 Task: Set and save  "Partitions to consider" for "H.264/MPEG-4 Part 10/AVC encoder (x264 10-bit)" to all.
Action: Mouse moved to (98, 6)
Screenshot: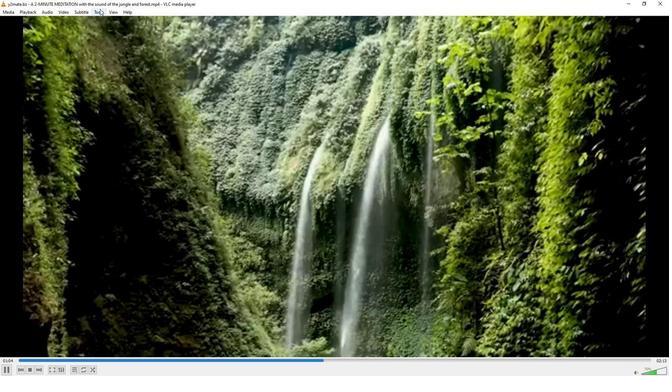 
Action: Mouse pressed left at (98, 6)
Screenshot: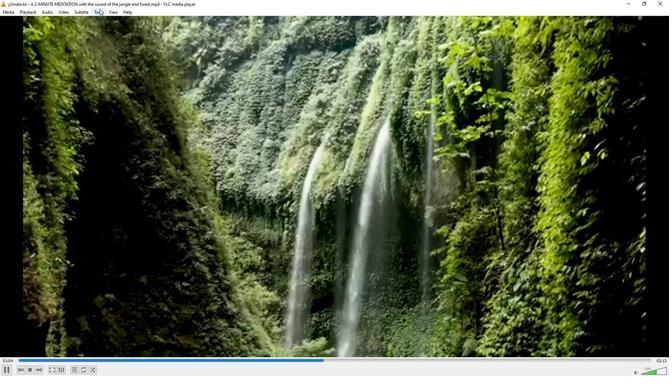 
Action: Mouse moved to (115, 94)
Screenshot: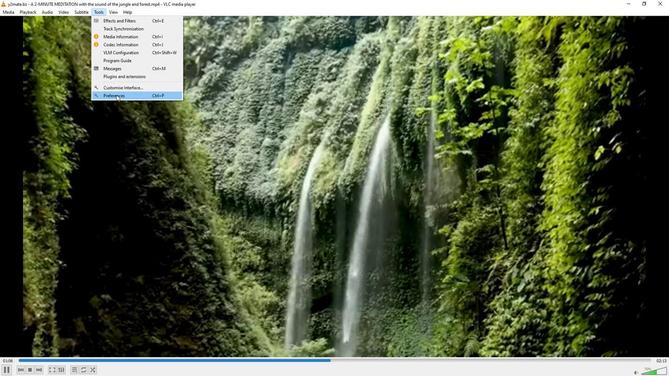 
Action: Mouse pressed left at (115, 94)
Screenshot: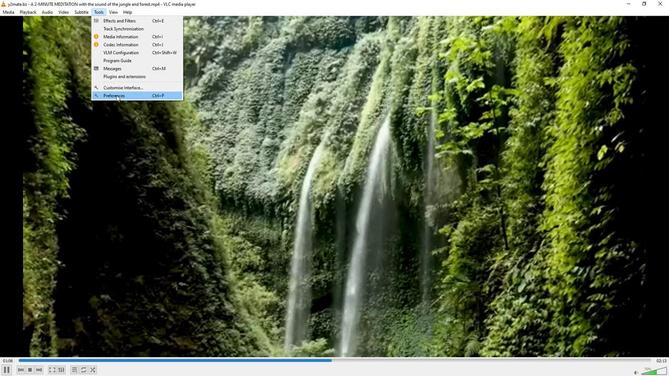 
Action: Mouse moved to (221, 306)
Screenshot: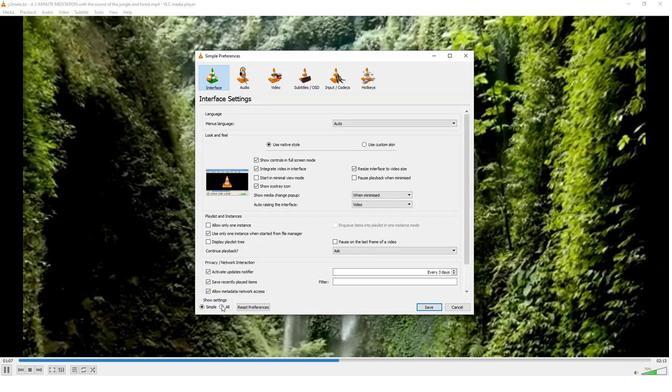 
Action: Mouse pressed left at (221, 306)
Screenshot: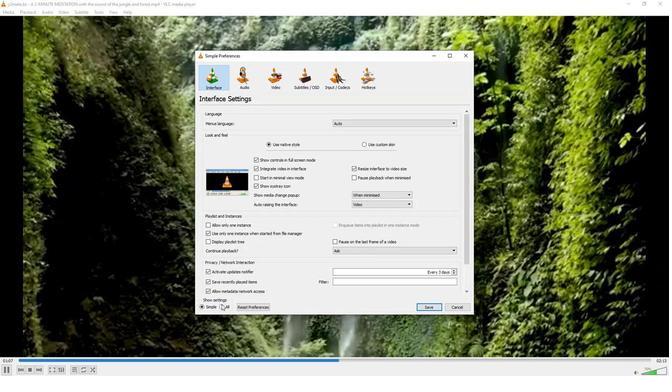 
Action: Mouse moved to (209, 235)
Screenshot: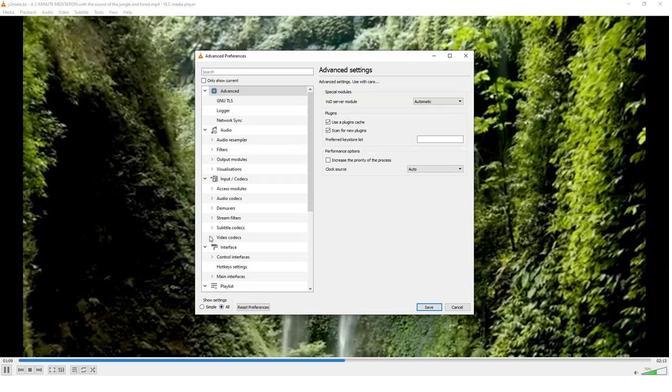 
Action: Mouse pressed left at (209, 235)
Screenshot: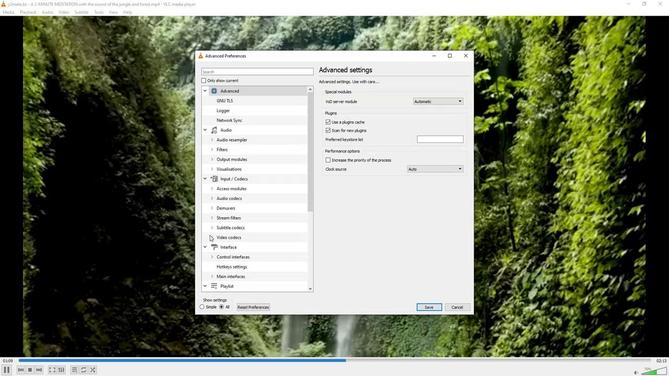 
Action: Mouse moved to (218, 247)
Screenshot: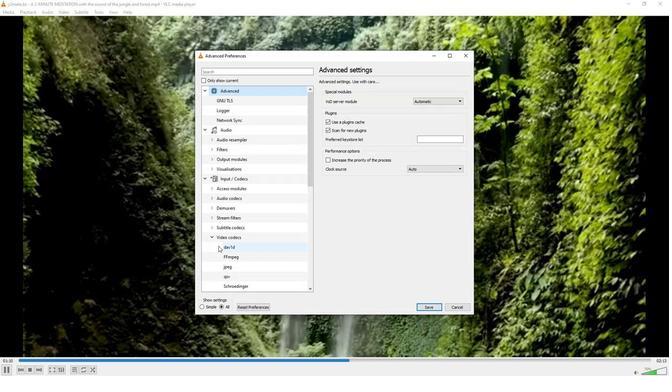 
Action: Mouse scrolled (218, 246) with delta (0, 0)
Screenshot: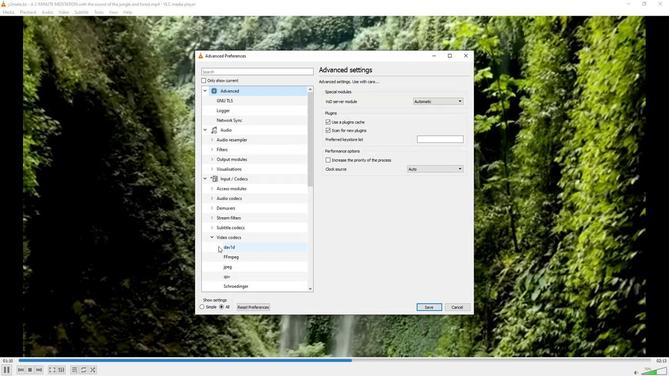 
Action: Mouse moved to (219, 249)
Screenshot: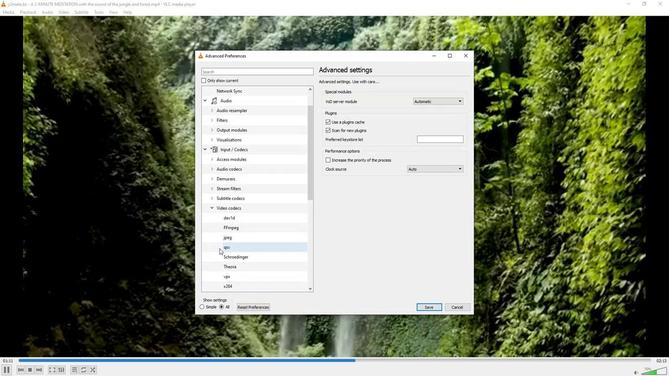 
Action: Mouse scrolled (219, 249) with delta (0, 0)
Screenshot: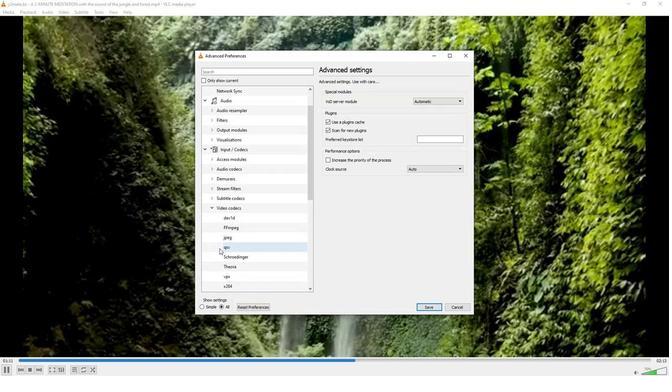 
Action: Mouse moved to (227, 267)
Screenshot: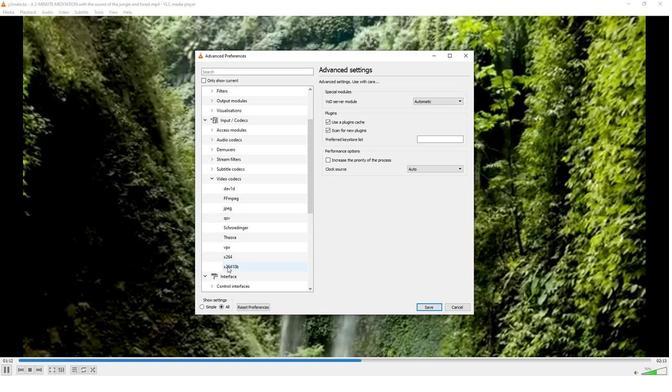 
Action: Mouse pressed left at (227, 267)
Screenshot: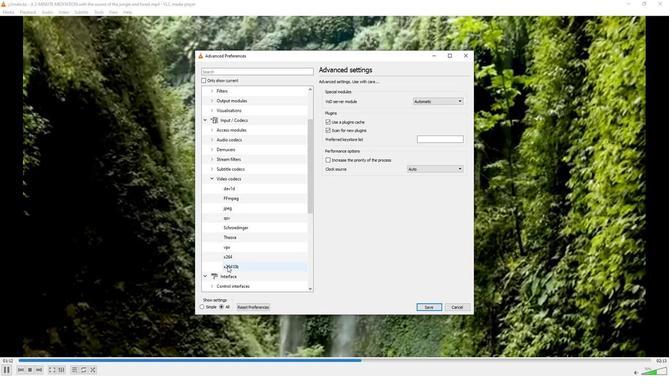 
Action: Mouse moved to (366, 248)
Screenshot: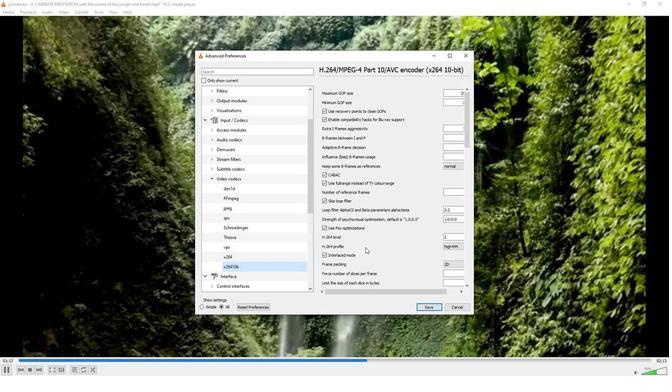 
Action: Mouse scrolled (366, 248) with delta (0, 0)
Screenshot: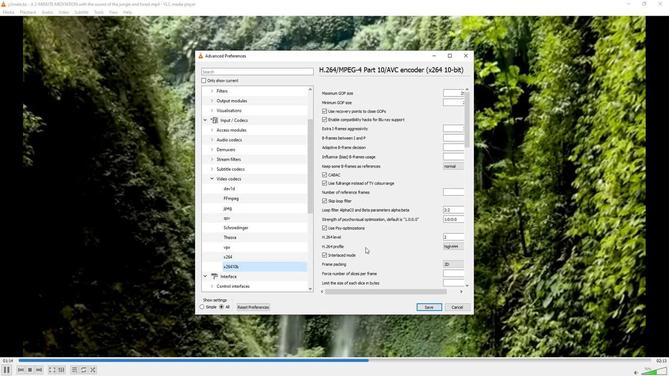 
Action: Mouse scrolled (366, 248) with delta (0, 0)
Screenshot: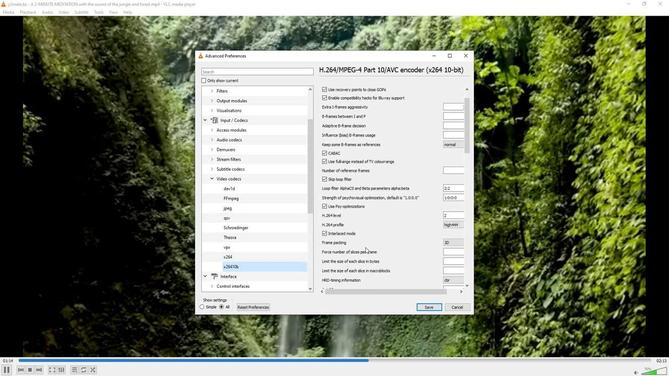 
Action: Mouse scrolled (366, 248) with delta (0, 0)
Screenshot: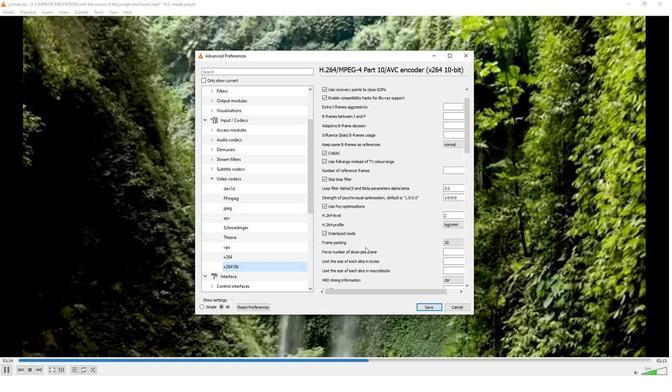 
Action: Mouse scrolled (366, 248) with delta (0, 0)
Screenshot: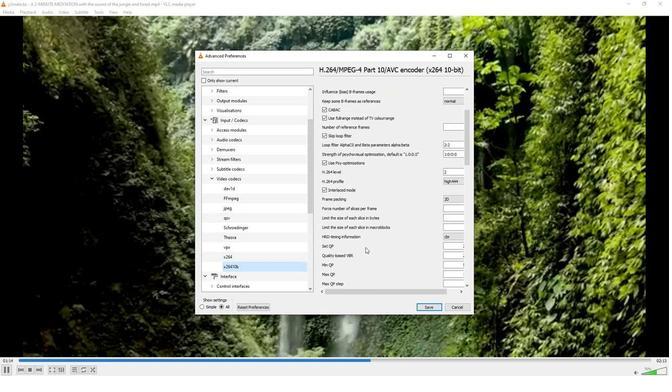 
Action: Mouse scrolled (366, 248) with delta (0, 0)
Screenshot: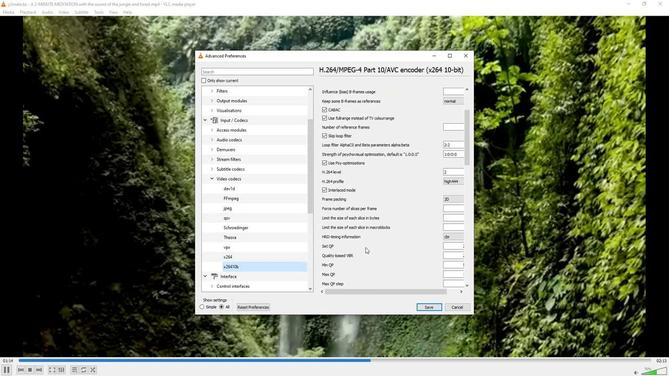 
Action: Mouse scrolled (366, 248) with delta (0, 0)
Screenshot: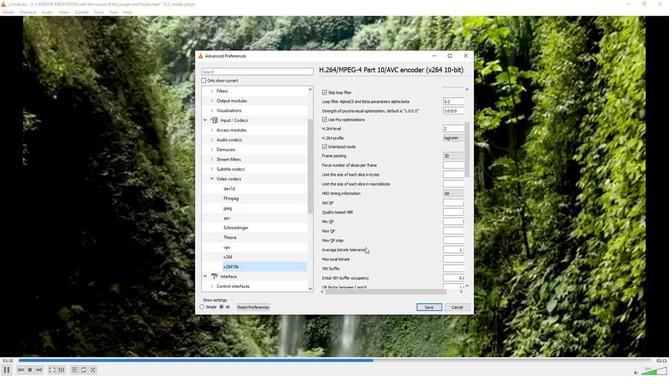 
Action: Mouse scrolled (366, 248) with delta (0, 0)
Screenshot: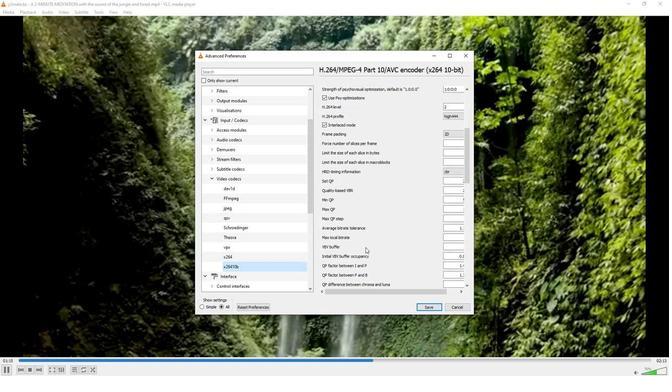
Action: Mouse scrolled (366, 248) with delta (0, 0)
Screenshot: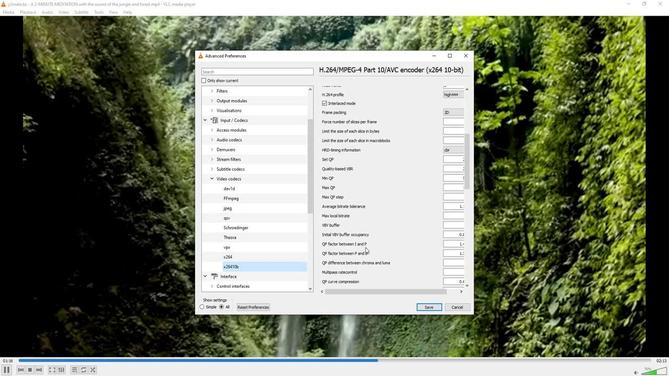 
Action: Mouse scrolled (366, 248) with delta (0, 0)
Screenshot: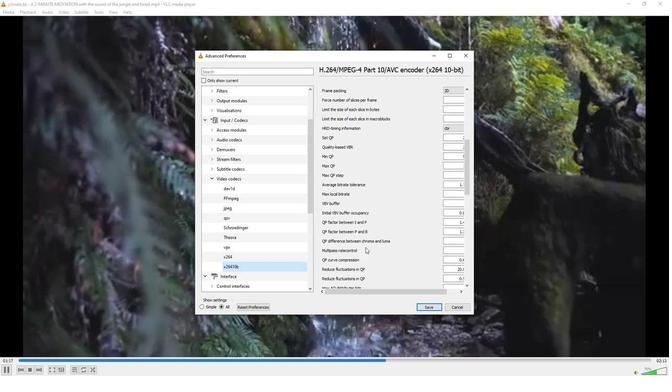 
Action: Mouse scrolled (366, 248) with delta (0, 0)
Screenshot: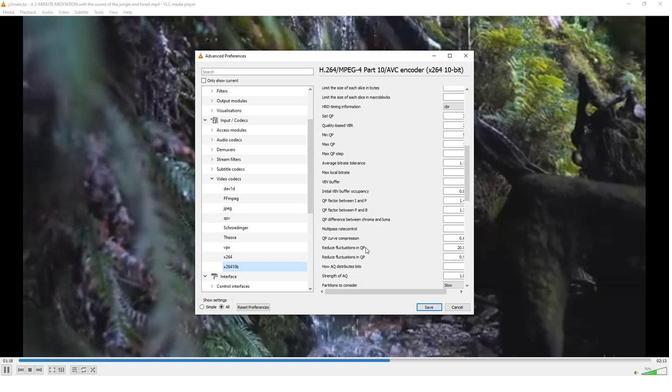 
Action: Mouse moved to (459, 263)
Screenshot: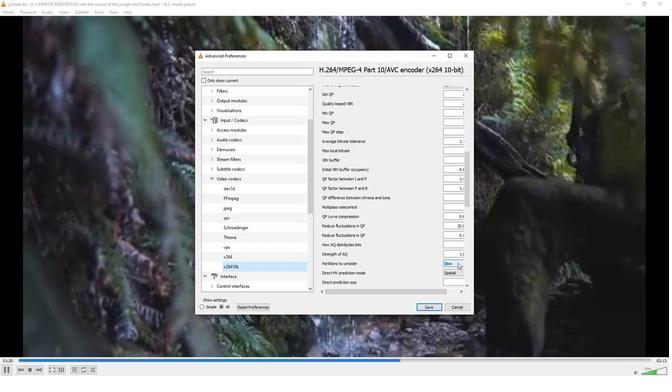 
Action: Mouse pressed left at (459, 263)
Screenshot: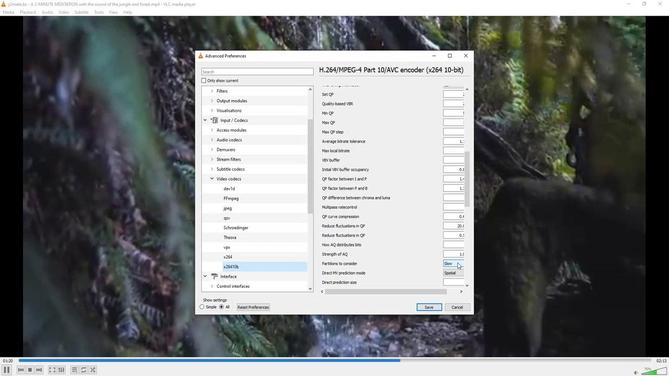 
Action: Mouse moved to (448, 288)
Screenshot: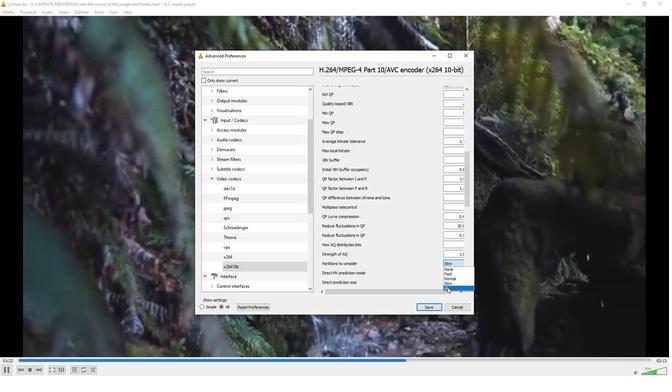 
Action: Mouse pressed left at (448, 288)
Screenshot: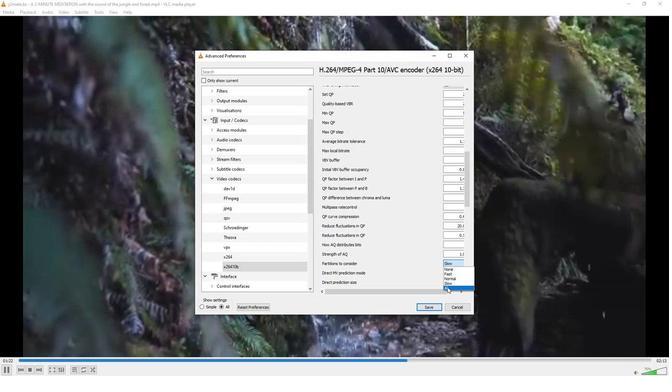 
Action: Mouse moved to (426, 307)
Screenshot: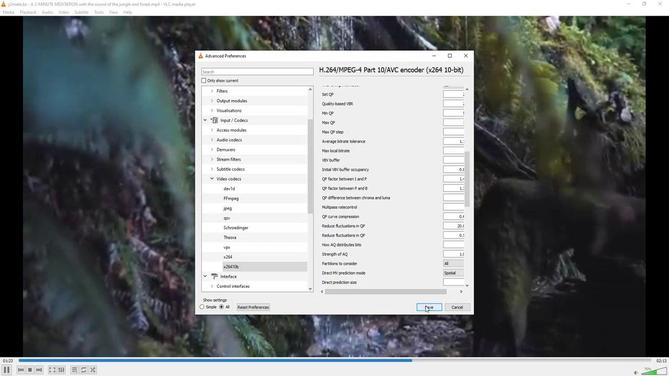 
Action: Mouse pressed left at (426, 307)
Screenshot: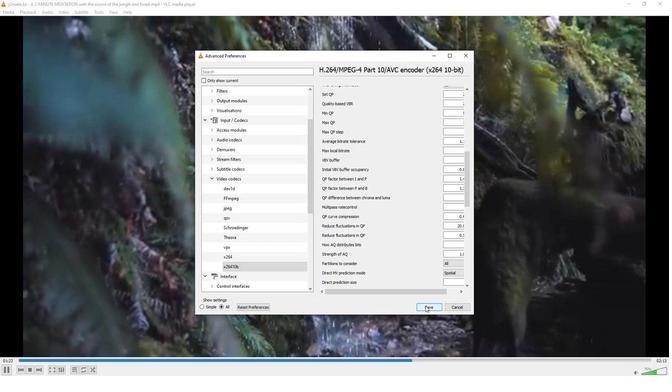 
Action: Mouse moved to (426, 308)
Screenshot: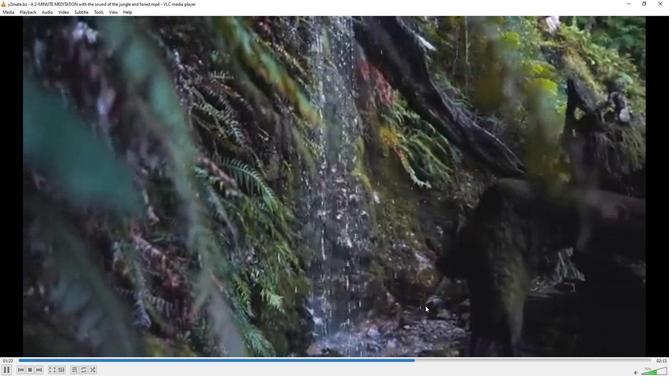 
